 Task: Create List Brand Equity in Board Employee Benefits Optimization to Workspace Application Development. Create List Brand Storytelling in Board Customer Segmentation and Targeting to Workspace Application Development. Create List Brand Differentiation in Board Product Development Roadmap and Timeline Planning to Workspace Application Development
Action: Mouse moved to (50, 283)
Screenshot: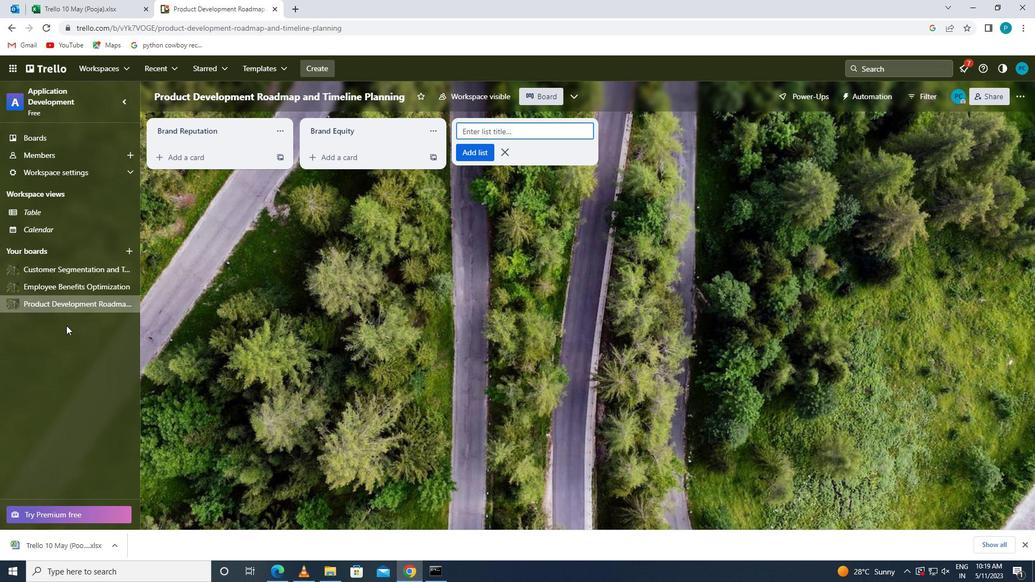 
Action: Mouse pressed left at (50, 283)
Screenshot: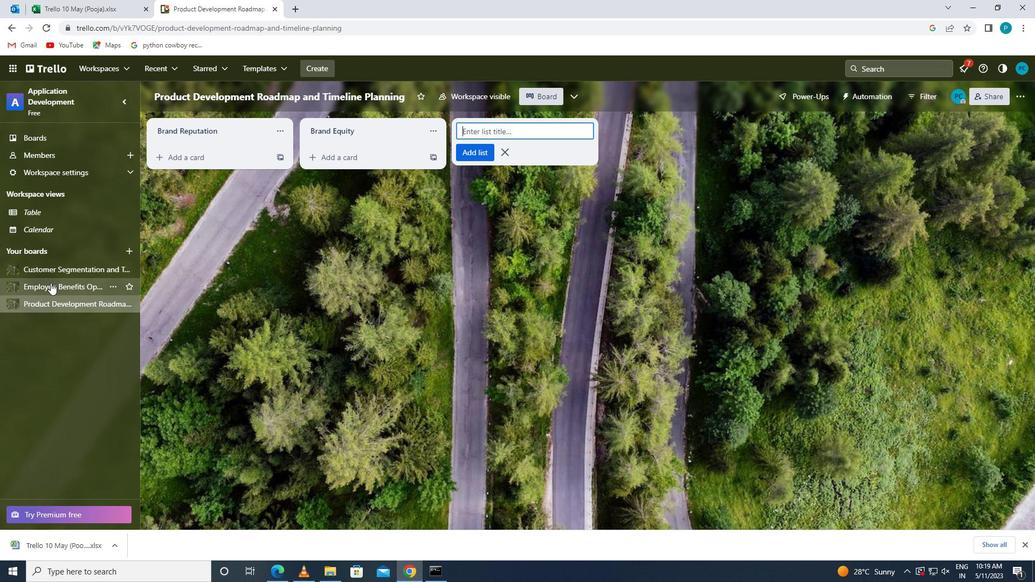 
Action: Mouse moved to (536, 127)
Screenshot: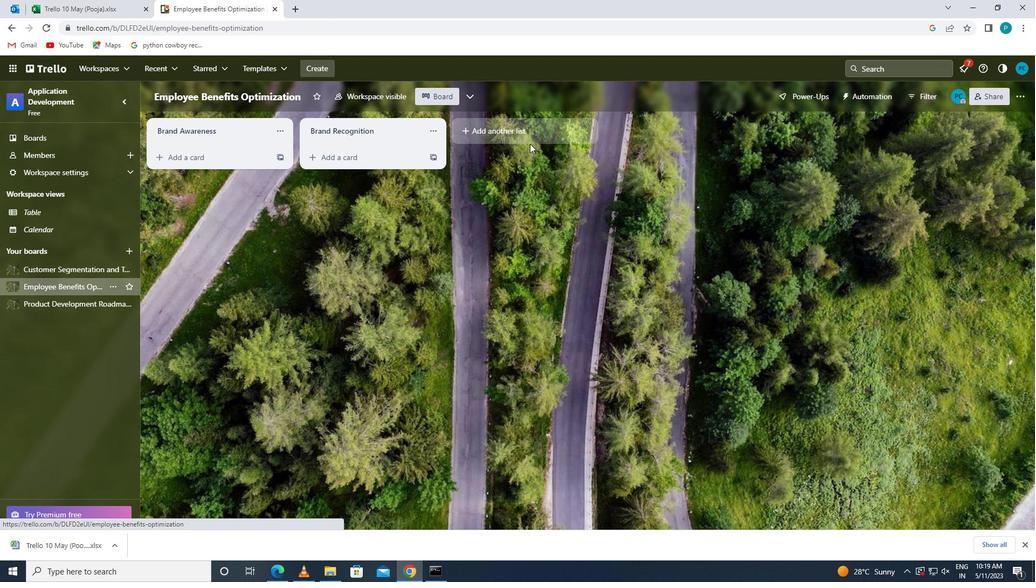 
Action: Mouse pressed left at (536, 127)
Screenshot: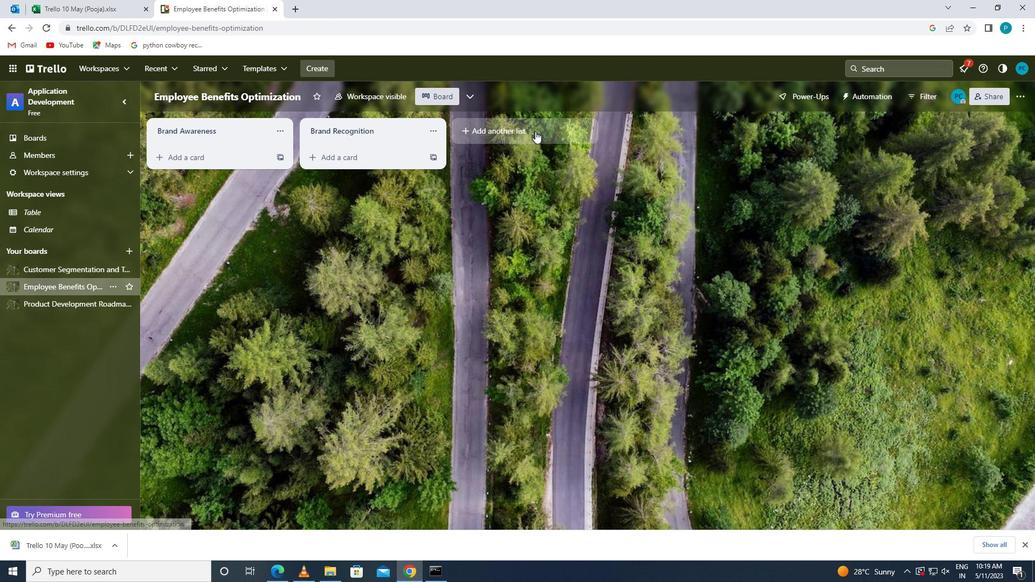 
Action: Key pressed <Key.caps_lock>b<Key.caps_lock>rand<Key.space><Key.caps_lock>e<Key.caps_lock>quity
Screenshot: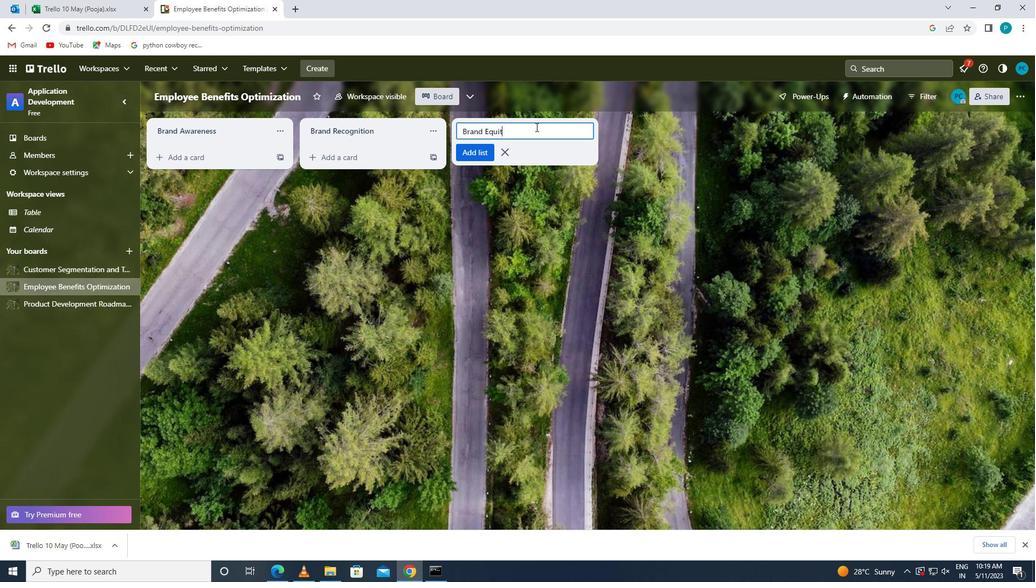 
Action: Mouse moved to (461, 148)
Screenshot: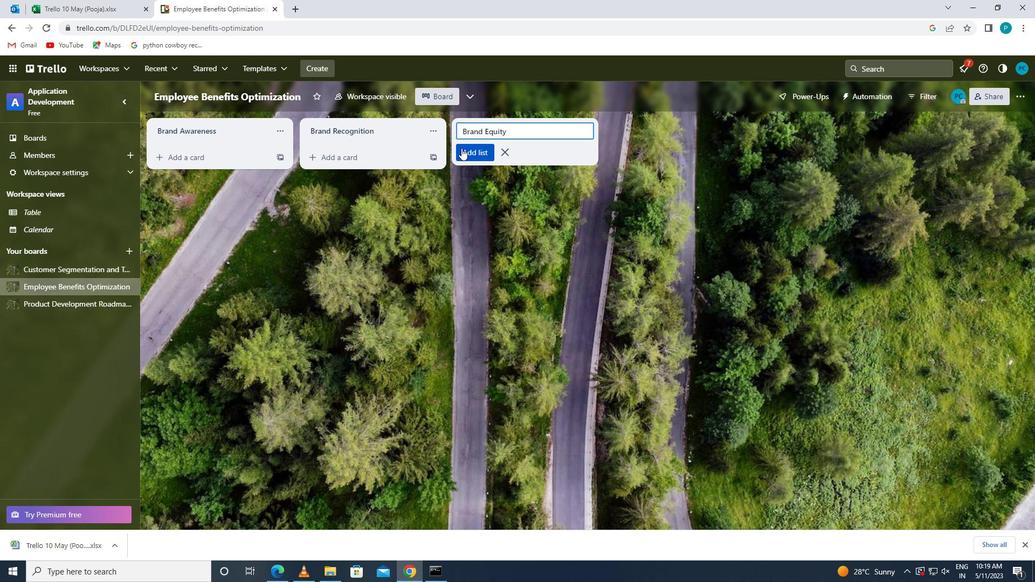 
Action: Mouse pressed left at (461, 148)
Screenshot: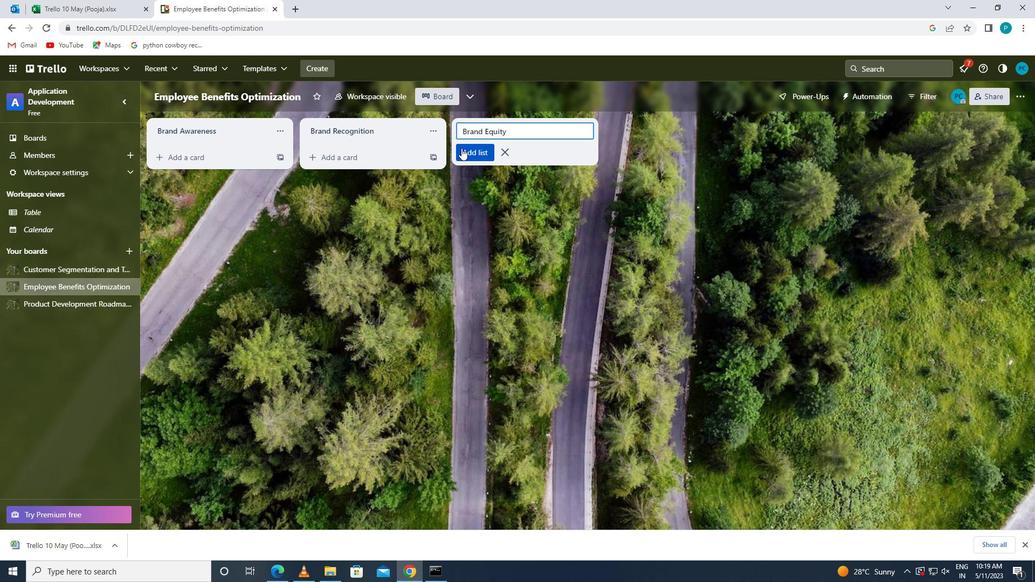 
Action: Mouse moved to (31, 272)
Screenshot: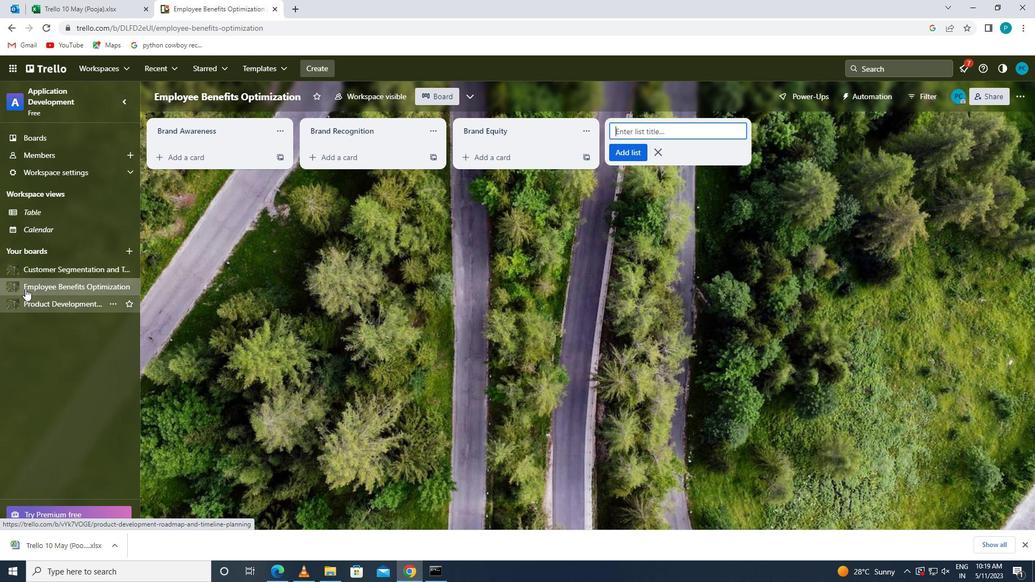 
Action: Mouse pressed left at (31, 272)
Screenshot: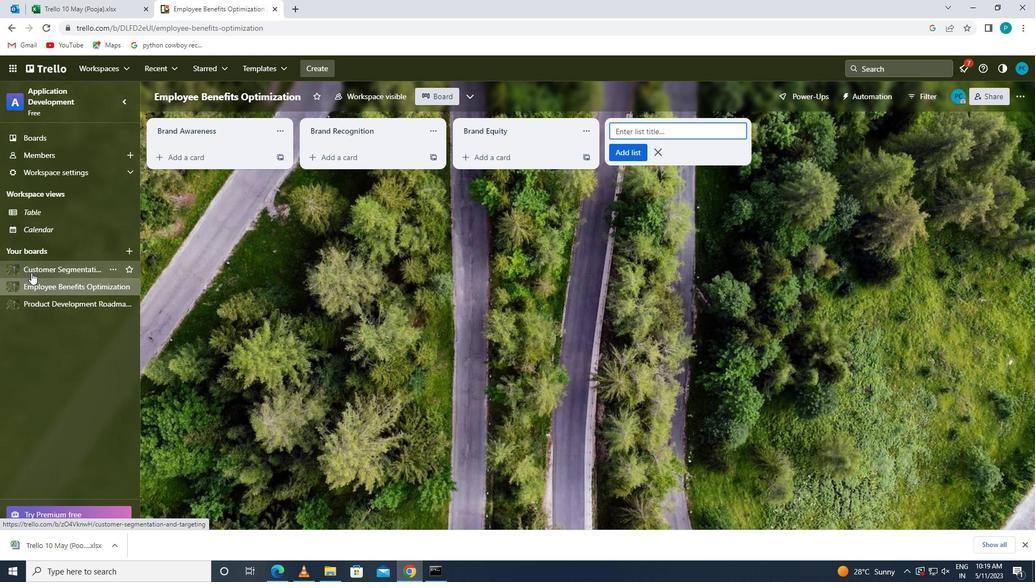
Action: Mouse moved to (515, 129)
Screenshot: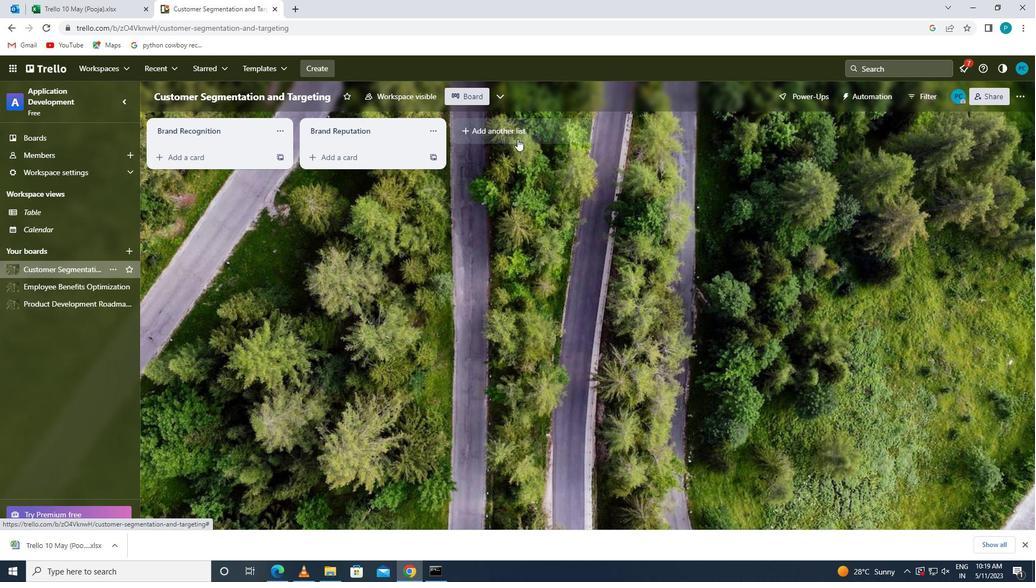 
Action: Mouse pressed left at (515, 129)
Screenshot: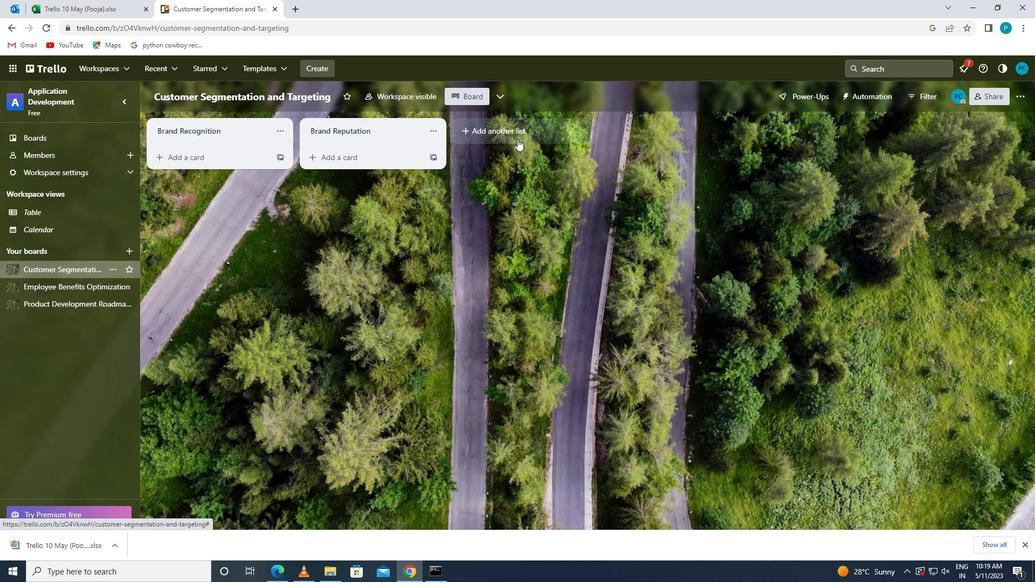 
Action: Mouse moved to (514, 129)
Screenshot: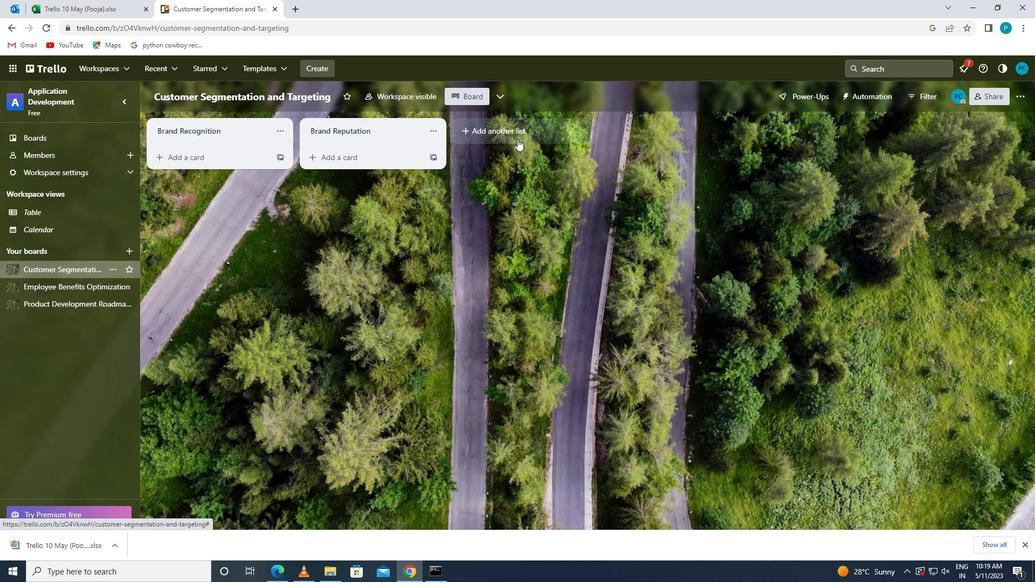 
Action: Key pressed <Key.caps_lock>b<Key.caps_lock>rand<Key.space><Key.caps_lock>s<Key.caps_lock>torytelling
Screenshot: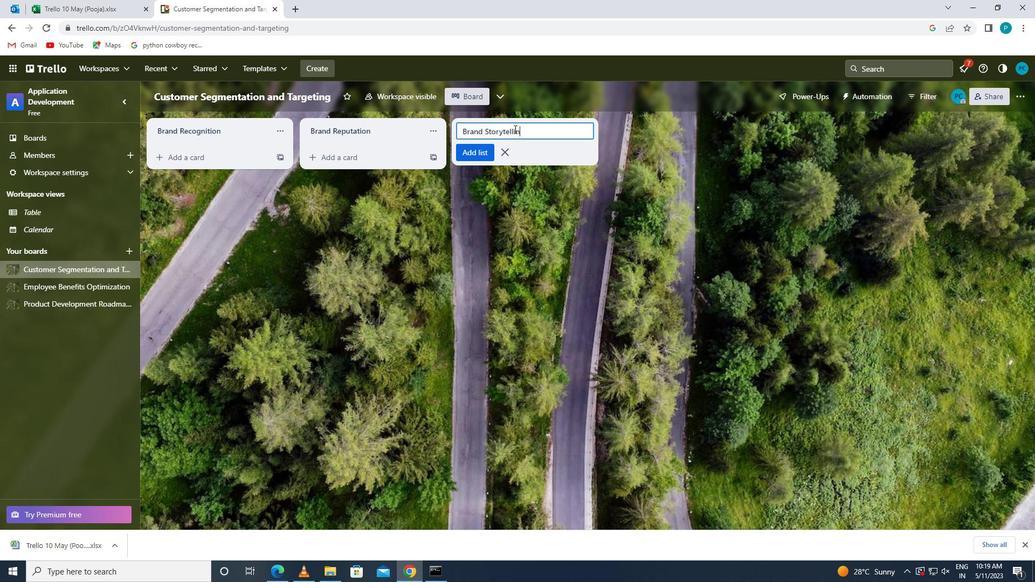 
Action: Mouse moved to (480, 156)
Screenshot: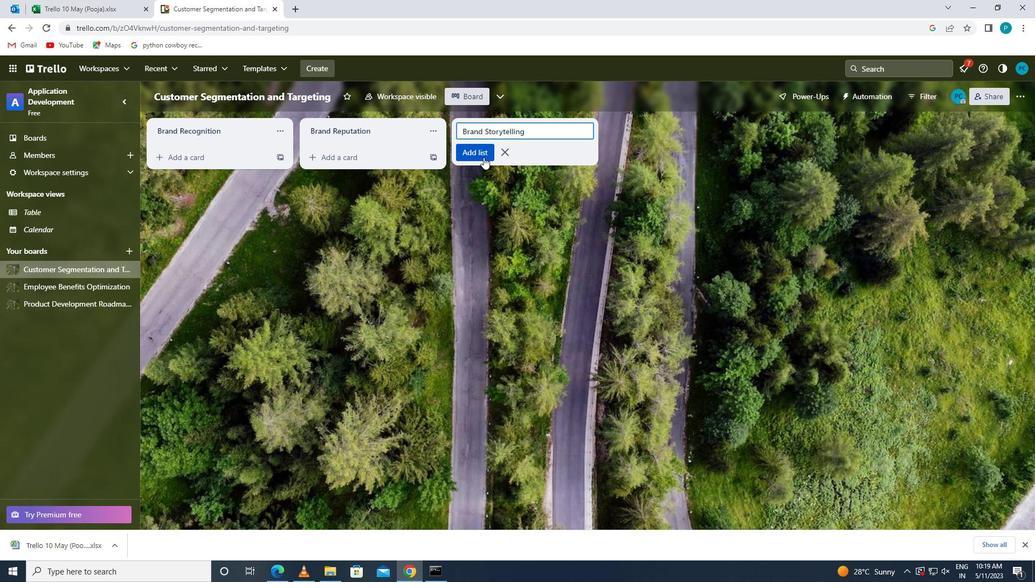 
Action: Mouse pressed left at (480, 156)
Screenshot: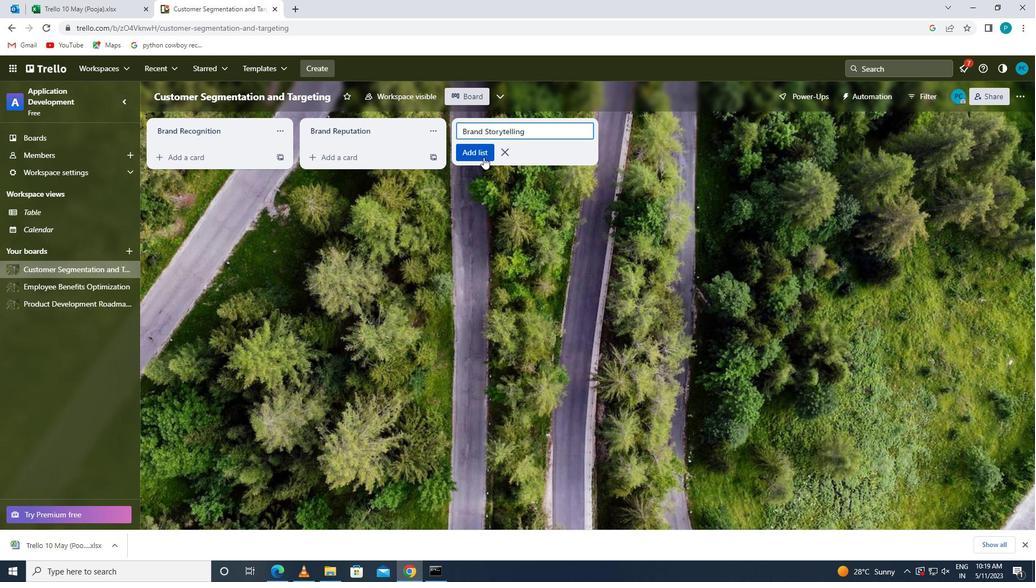 
Action: Mouse moved to (65, 304)
Screenshot: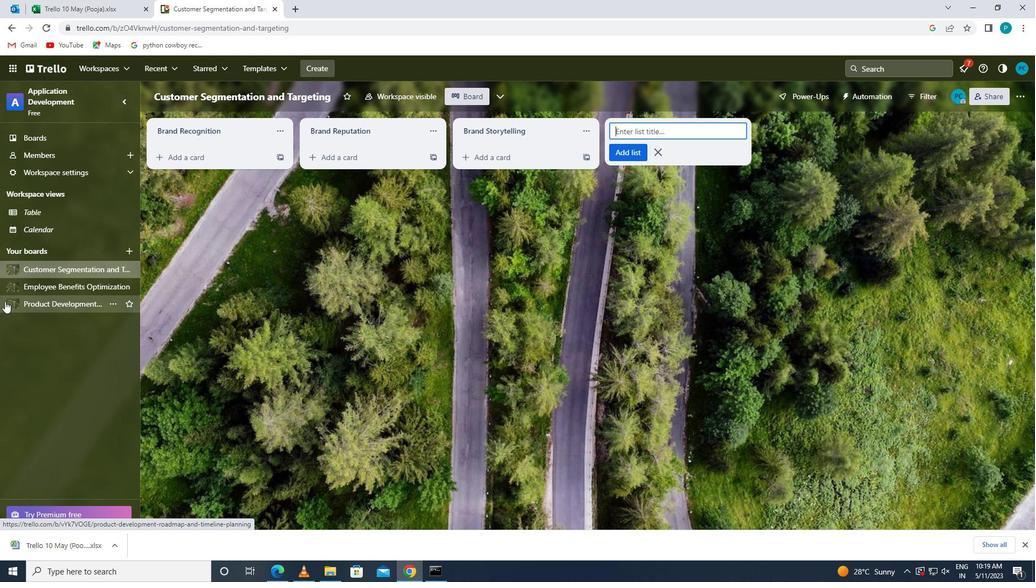 
Action: Mouse pressed left at (65, 304)
Screenshot: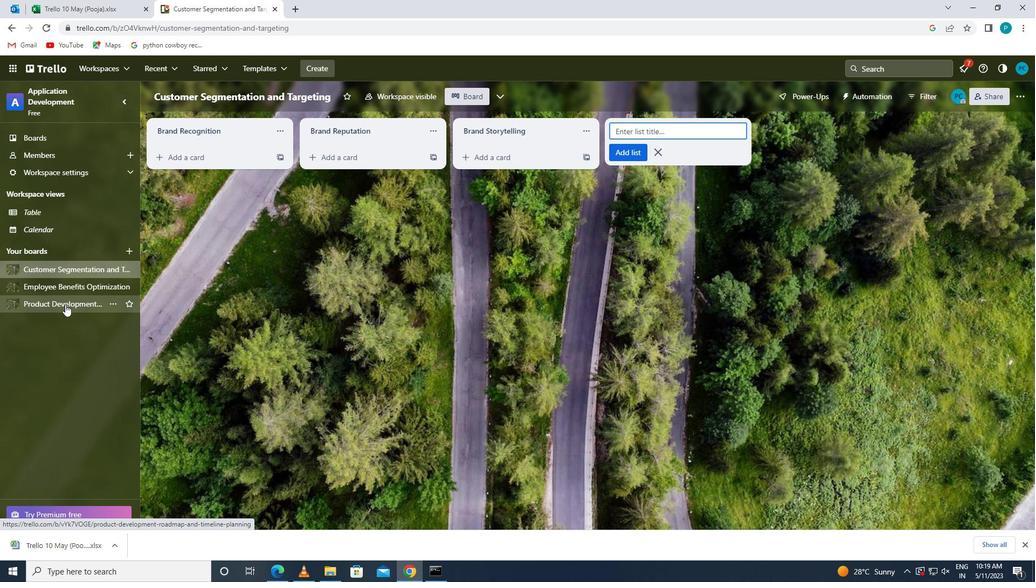 
Action: Mouse moved to (538, 127)
Screenshot: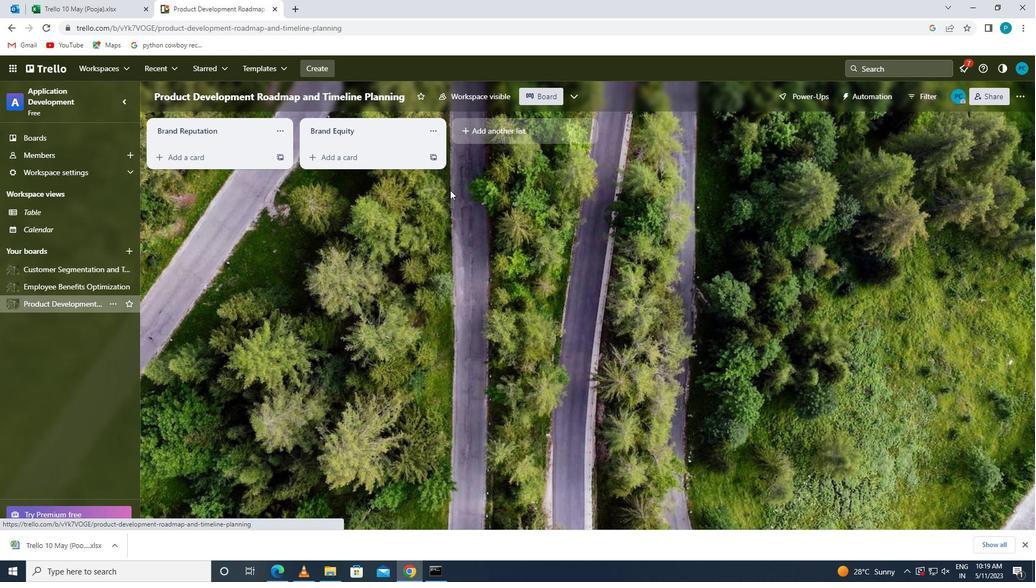 
Action: Mouse pressed left at (538, 127)
Screenshot: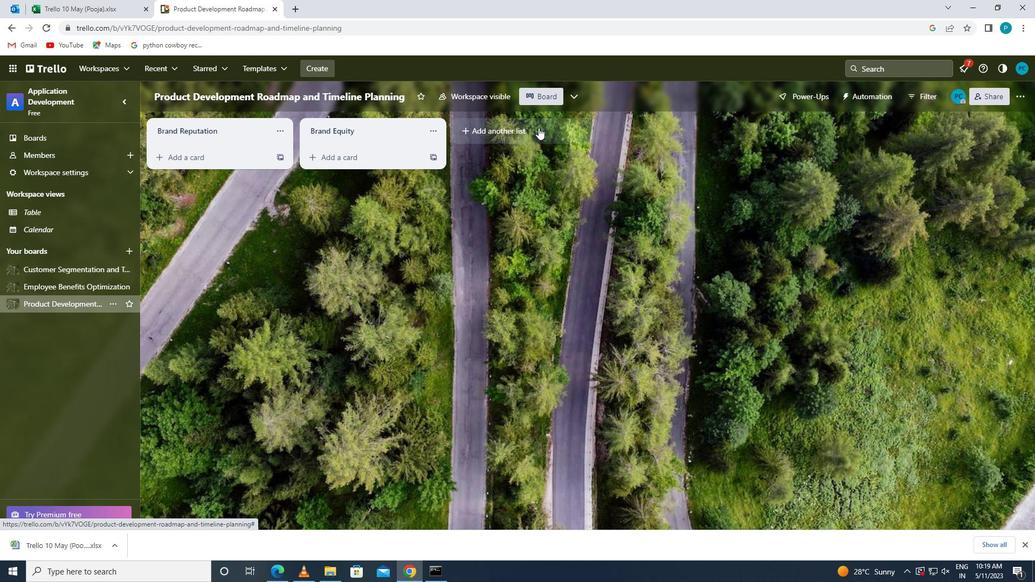 
Action: Key pressed <Key.caps_lock>b<Key.caps_lock>rand<Key.space><Key.caps_lock>d<Key.caps_lock>ifferentation
Screenshot: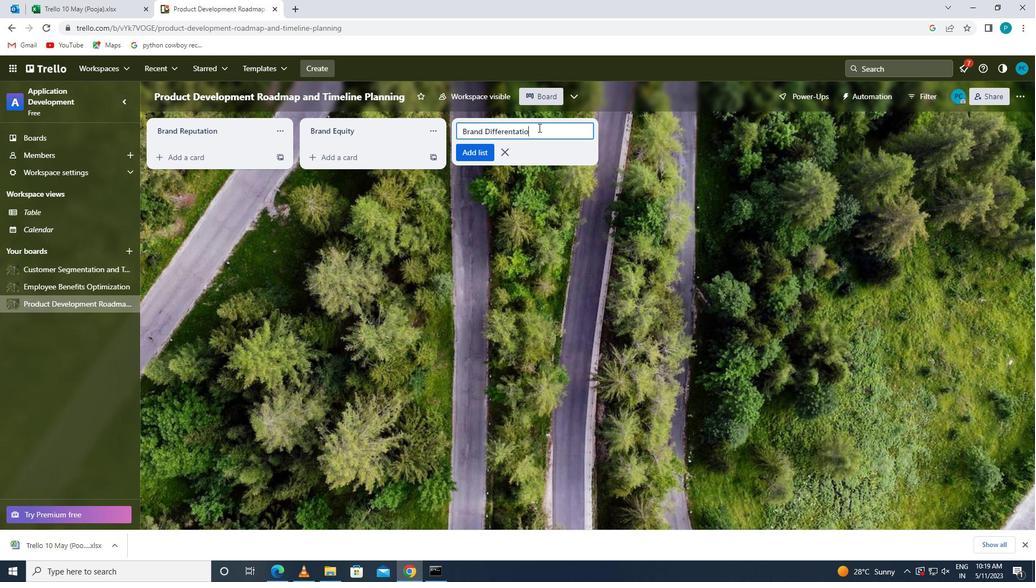 
Action: Mouse moved to (482, 157)
Screenshot: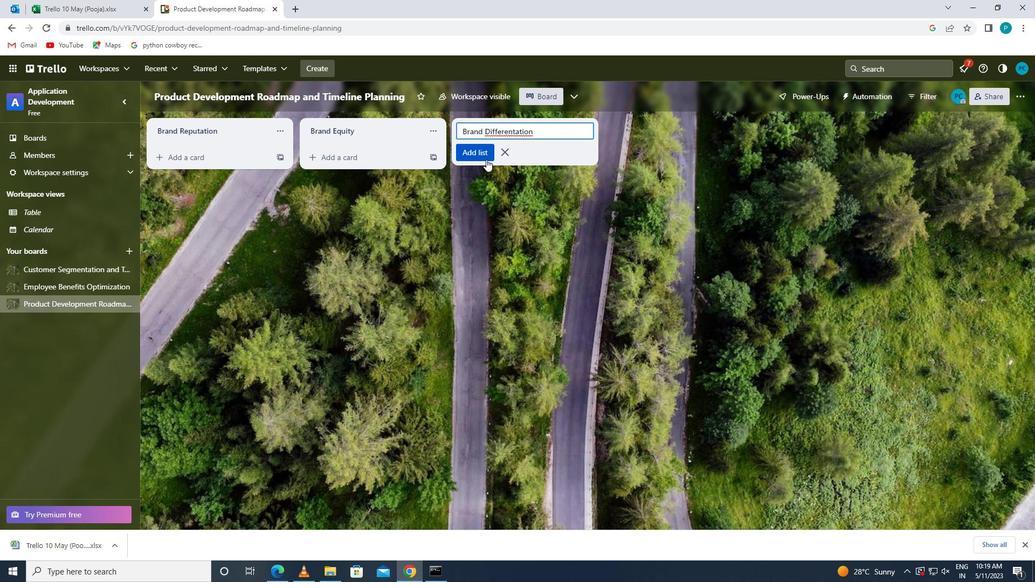 
Action: Mouse pressed left at (482, 157)
Screenshot: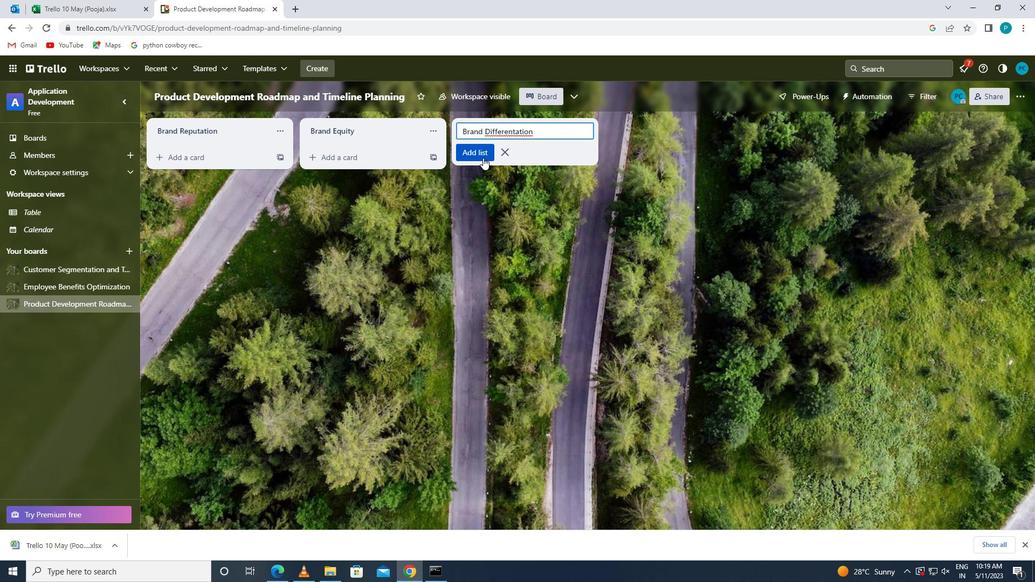 
